 Task: Look for products in the category "Beef" from the brand "Durham".
Action: Mouse moved to (26, 98)
Screenshot: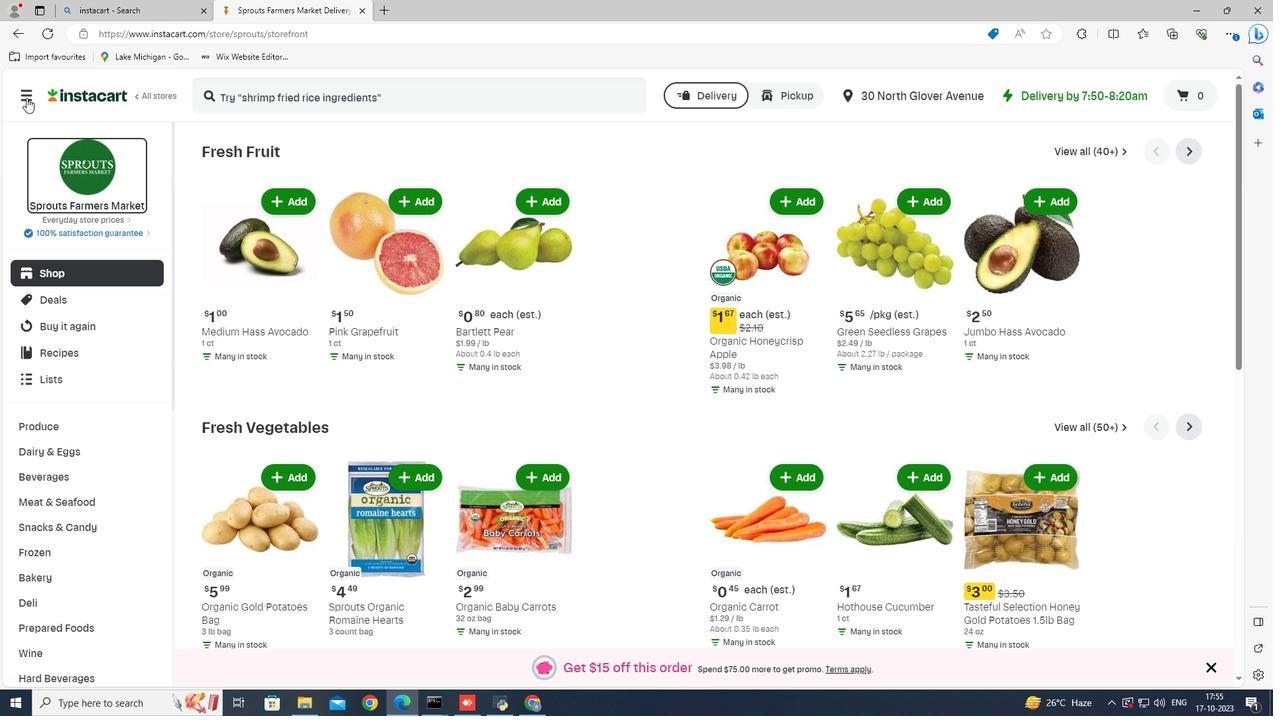 
Action: Mouse pressed left at (26, 98)
Screenshot: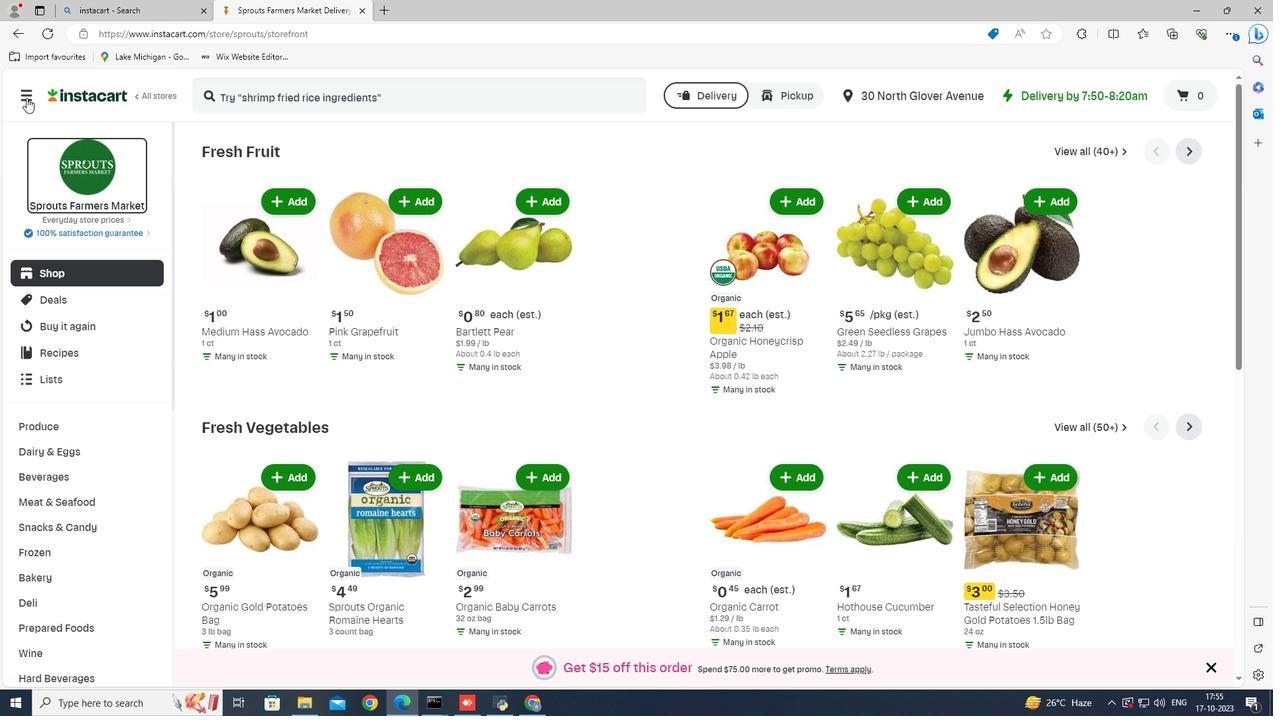 
Action: Mouse moved to (44, 369)
Screenshot: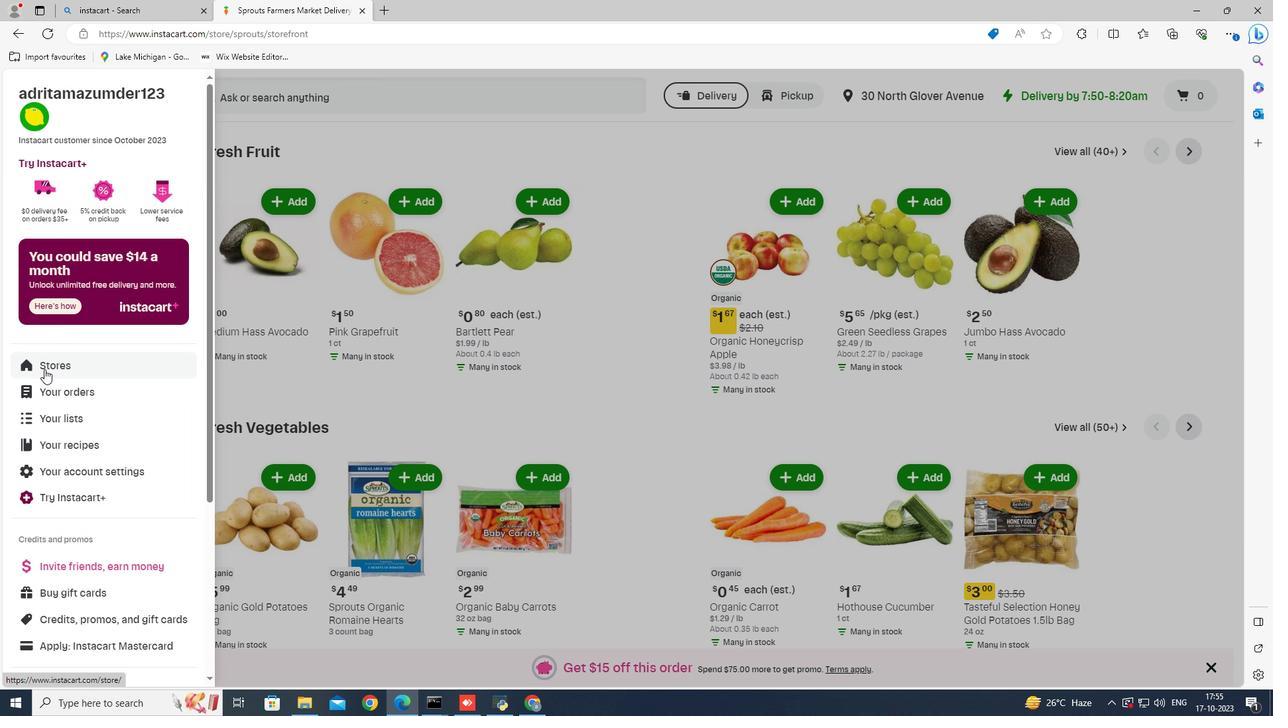 
Action: Mouse pressed left at (44, 369)
Screenshot: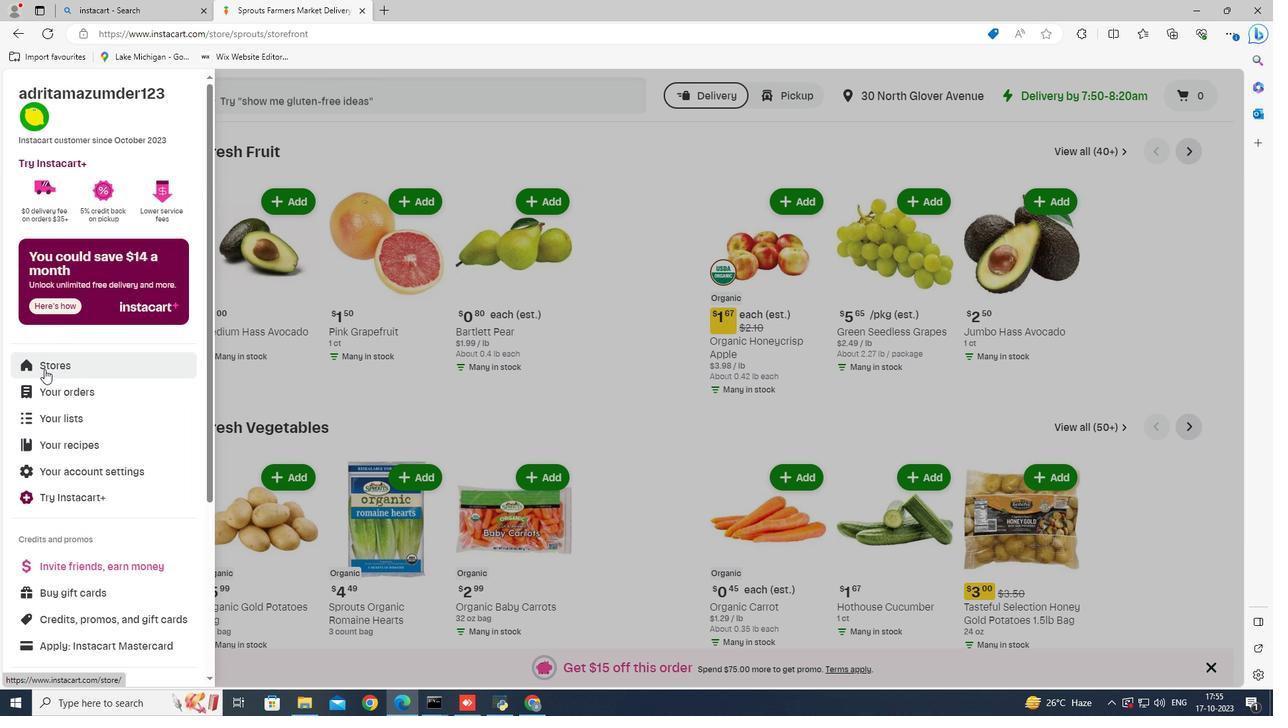 
Action: Mouse moved to (285, 136)
Screenshot: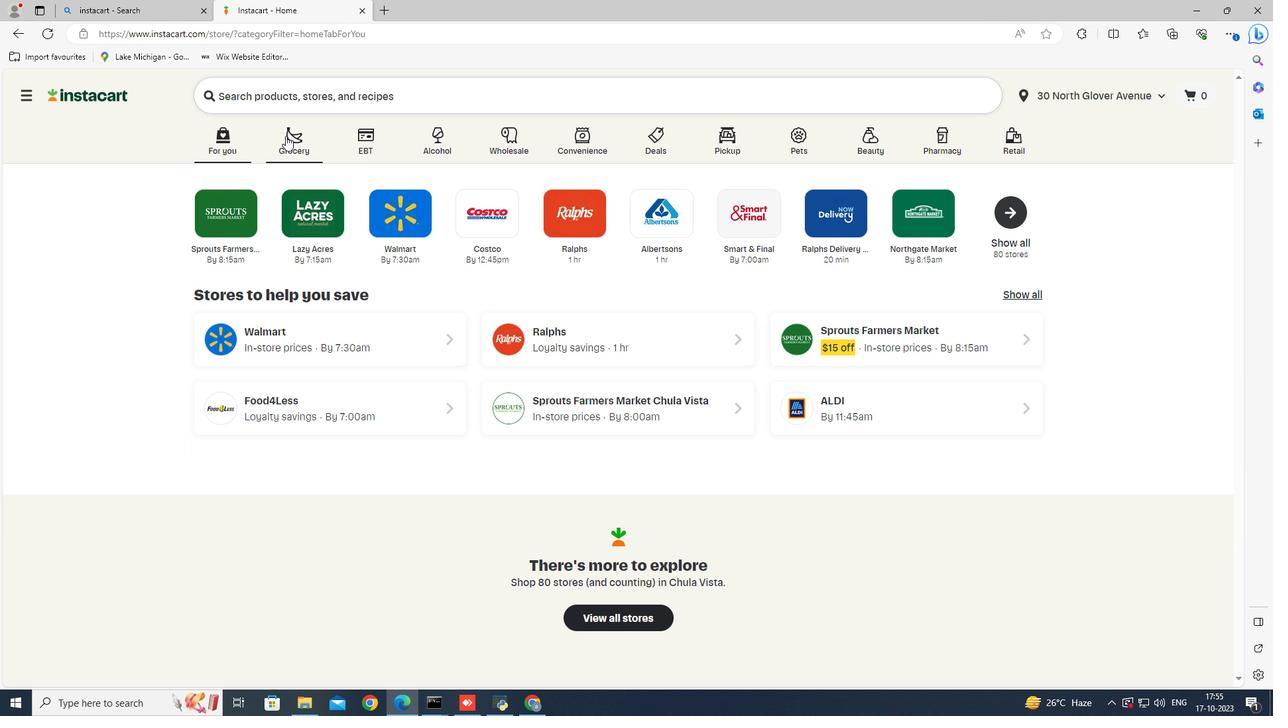 
Action: Mouse pressed left at (285, 136)
Screenshot: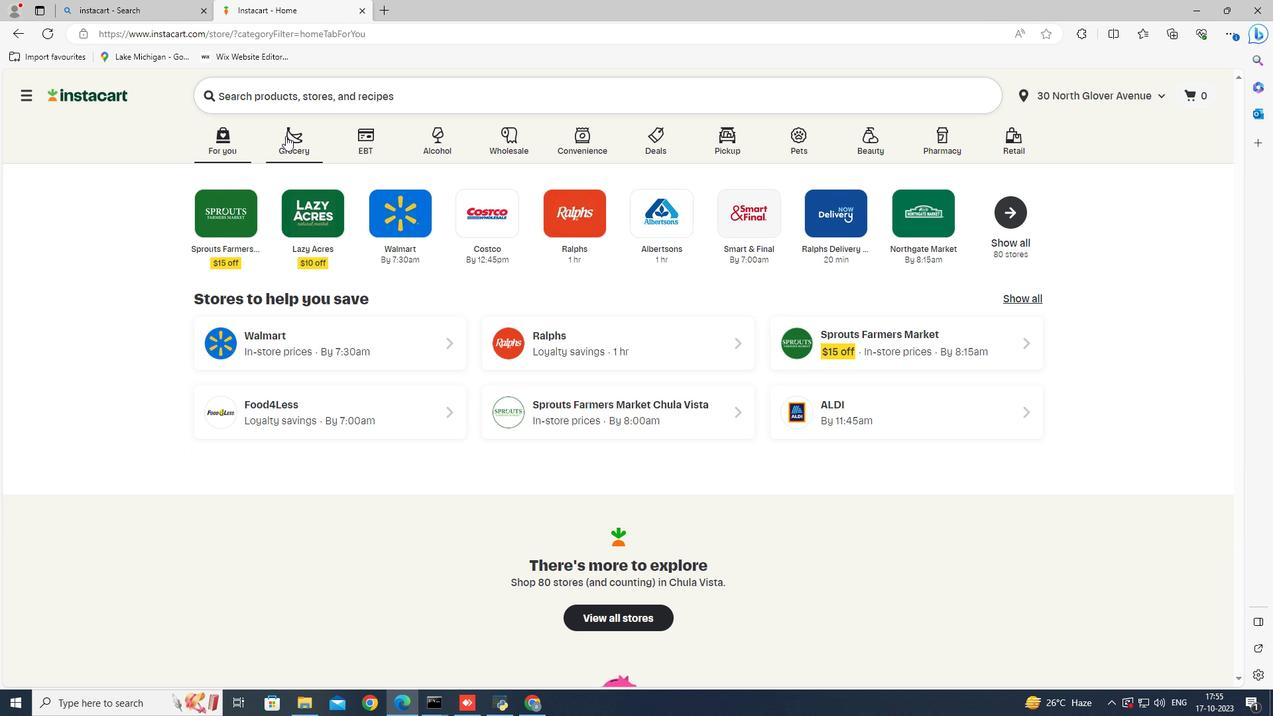 
Action: Mouse moved to (900, 316)
Screenshot: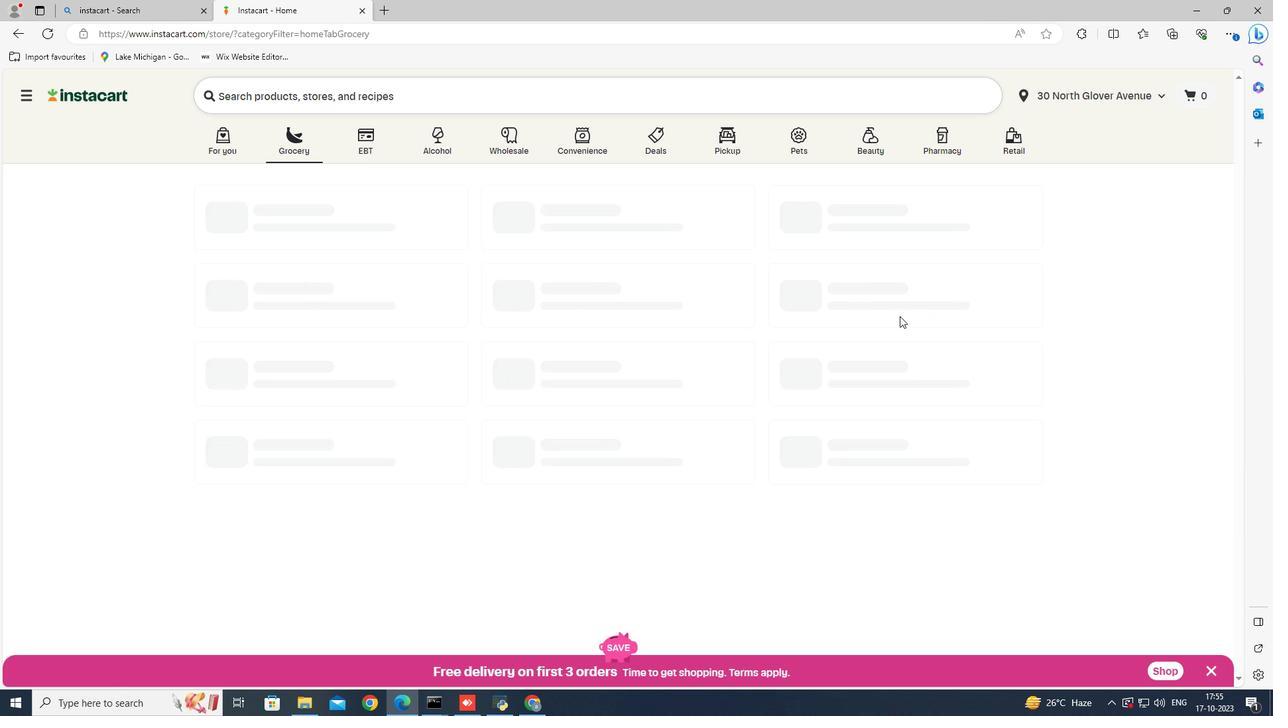 
Action: Mouse pressed left at (900, 316)
Screenshot: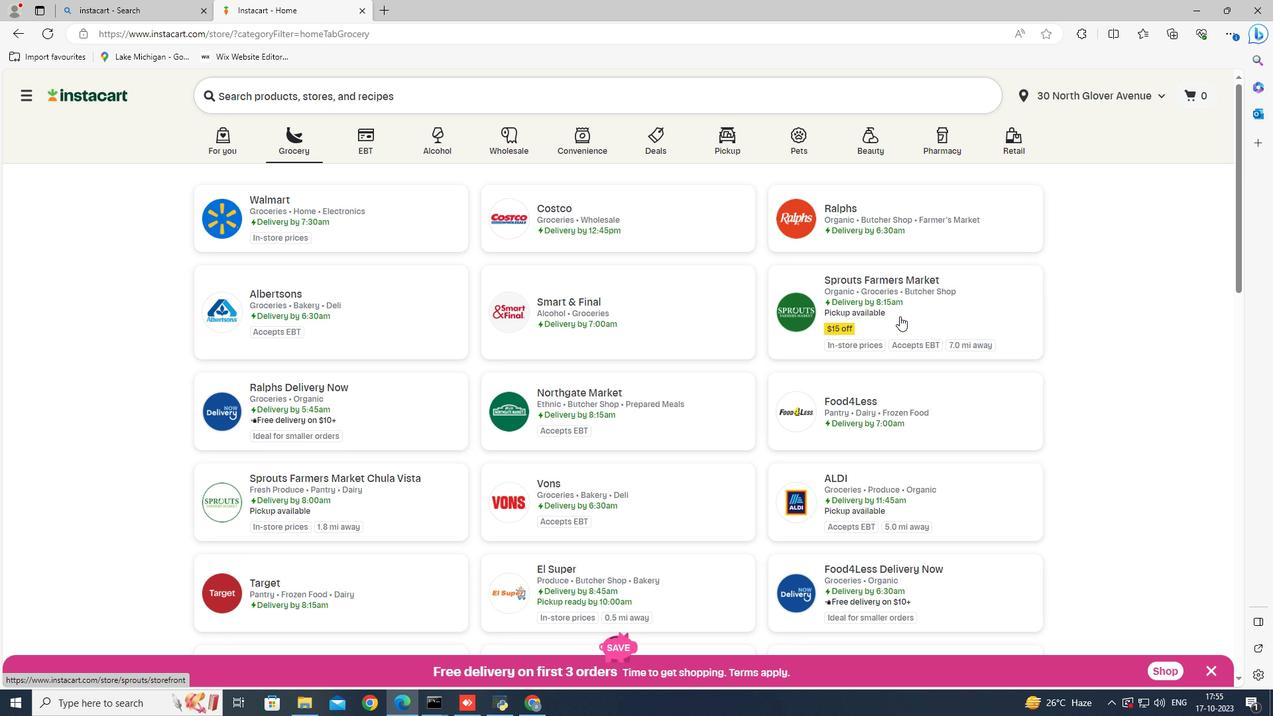 
Action: Mouse moved to (33, 494)
Screenshot: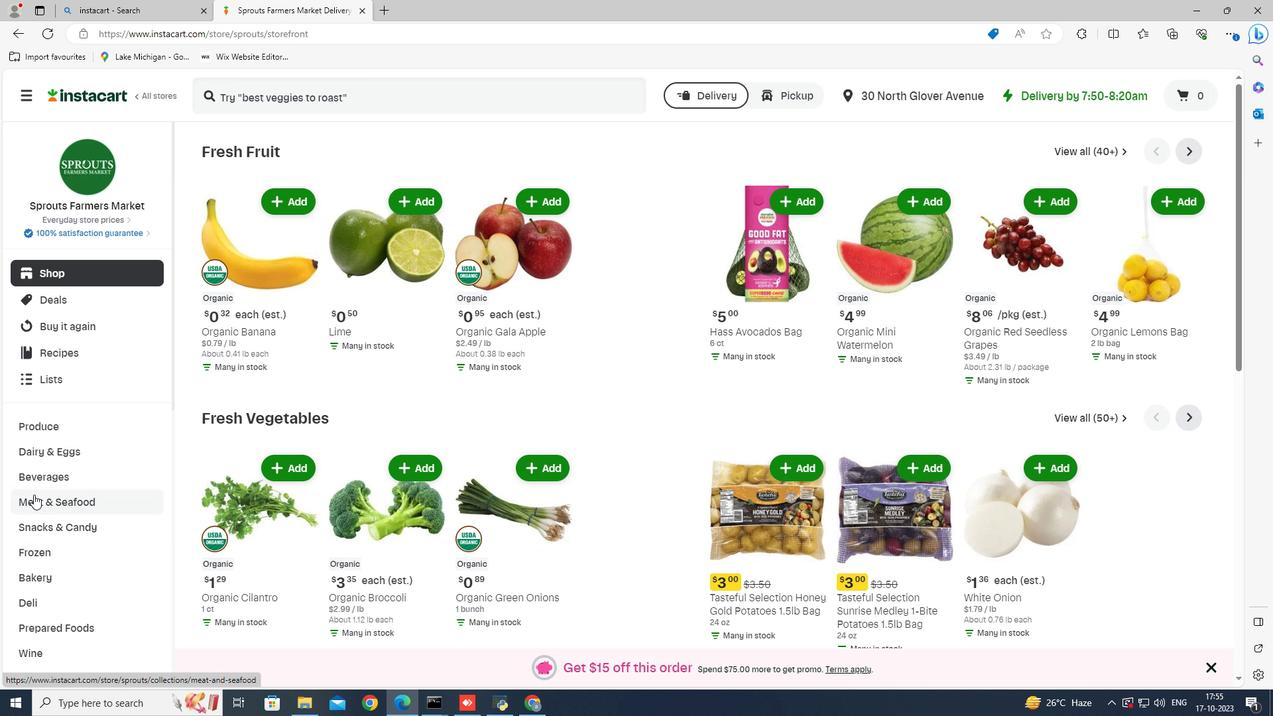 
Action: Mouse pressed left at (33, 494)
Screenshot: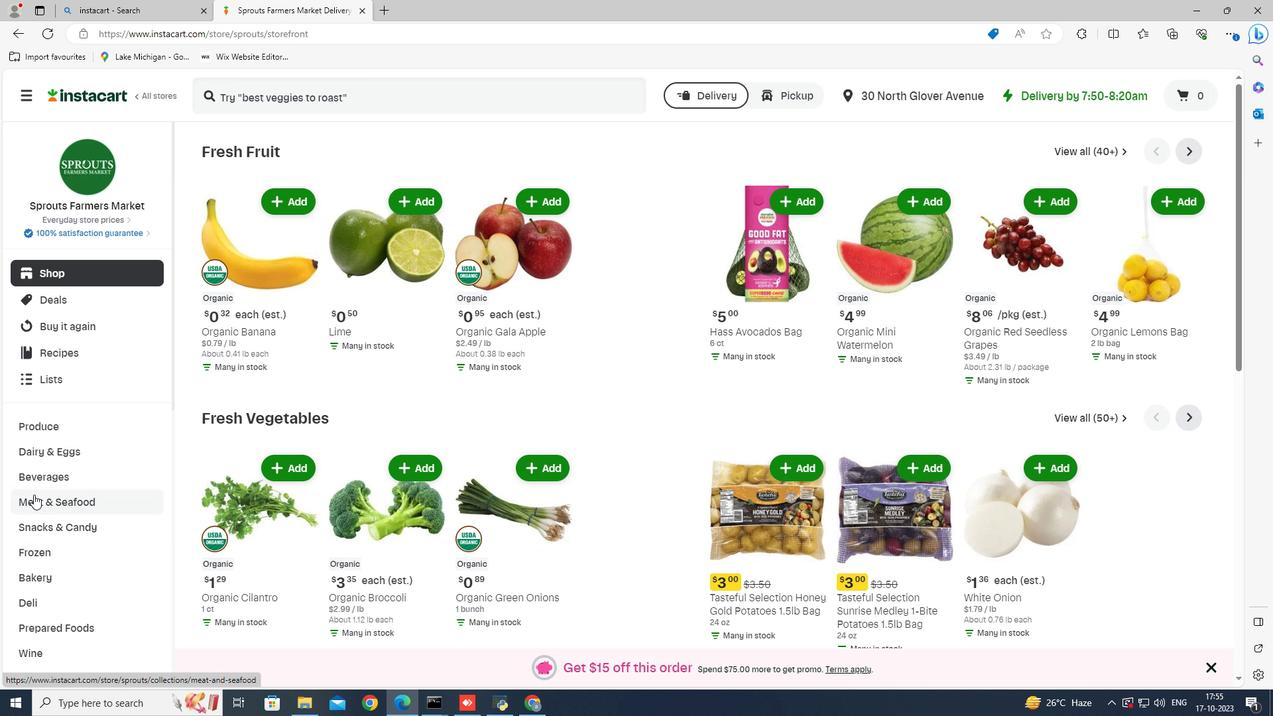 
Action: Mouse moved to (385, 185)
Screenshot: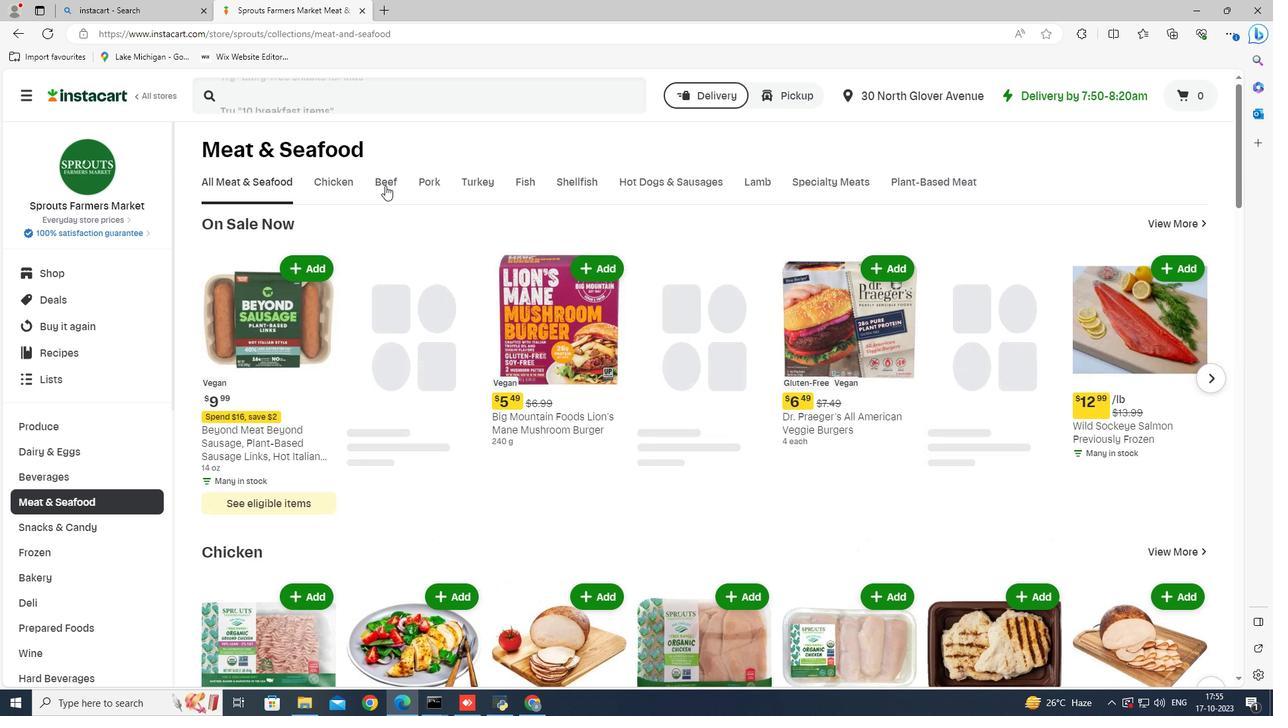 
Action: Mouse pressed left at (385, 185)
Screenshot: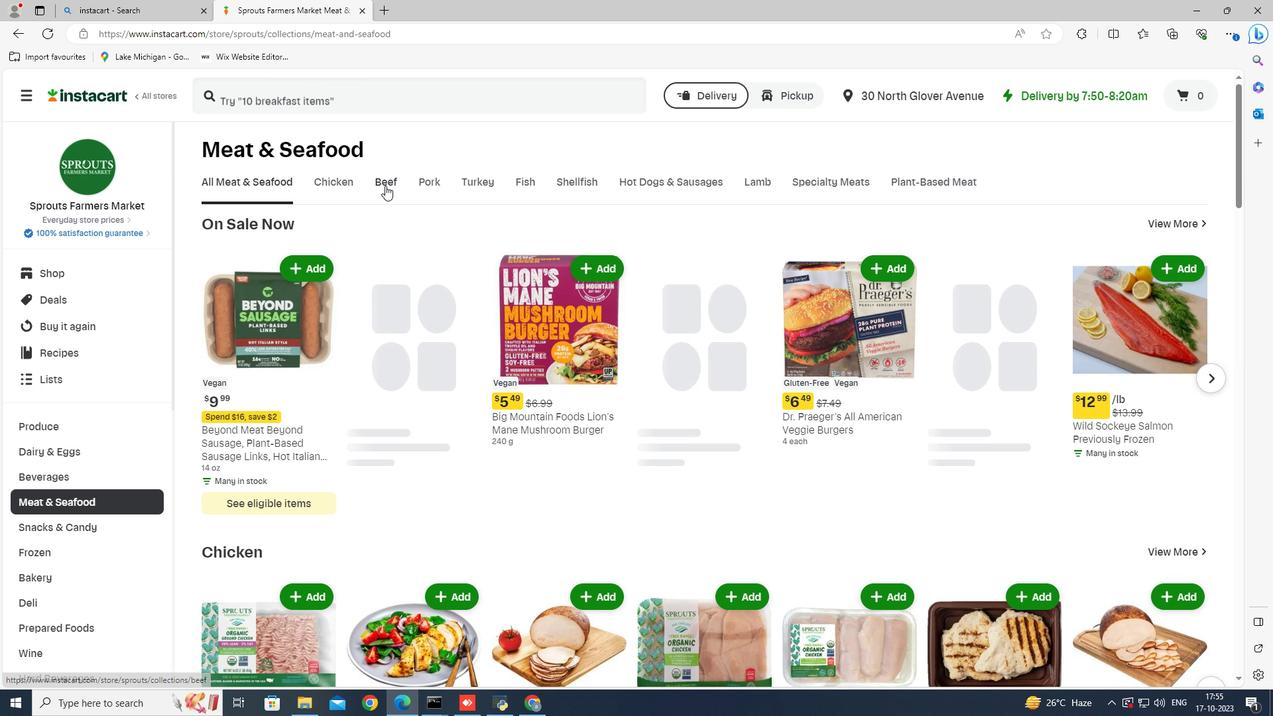 
Action: Mouse moved to (687, 248)
Screenshot: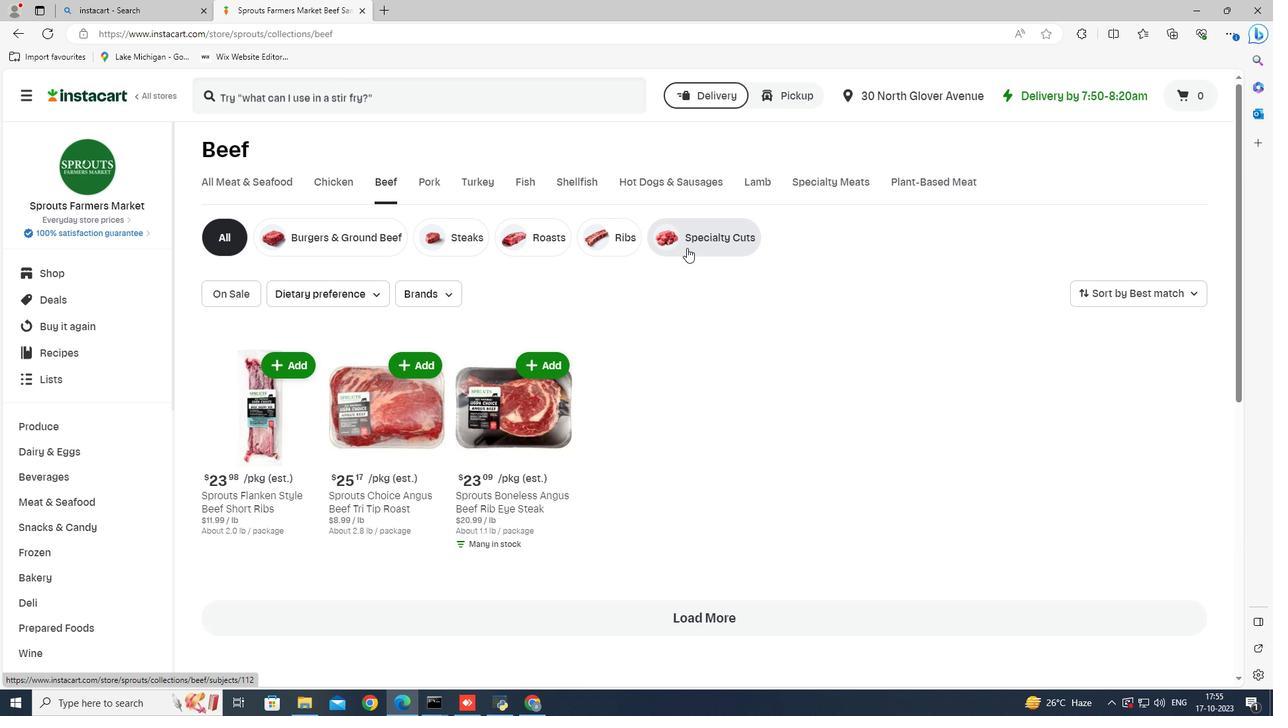 
Action: Mouse pressed left at (687, 248)
Screenshot: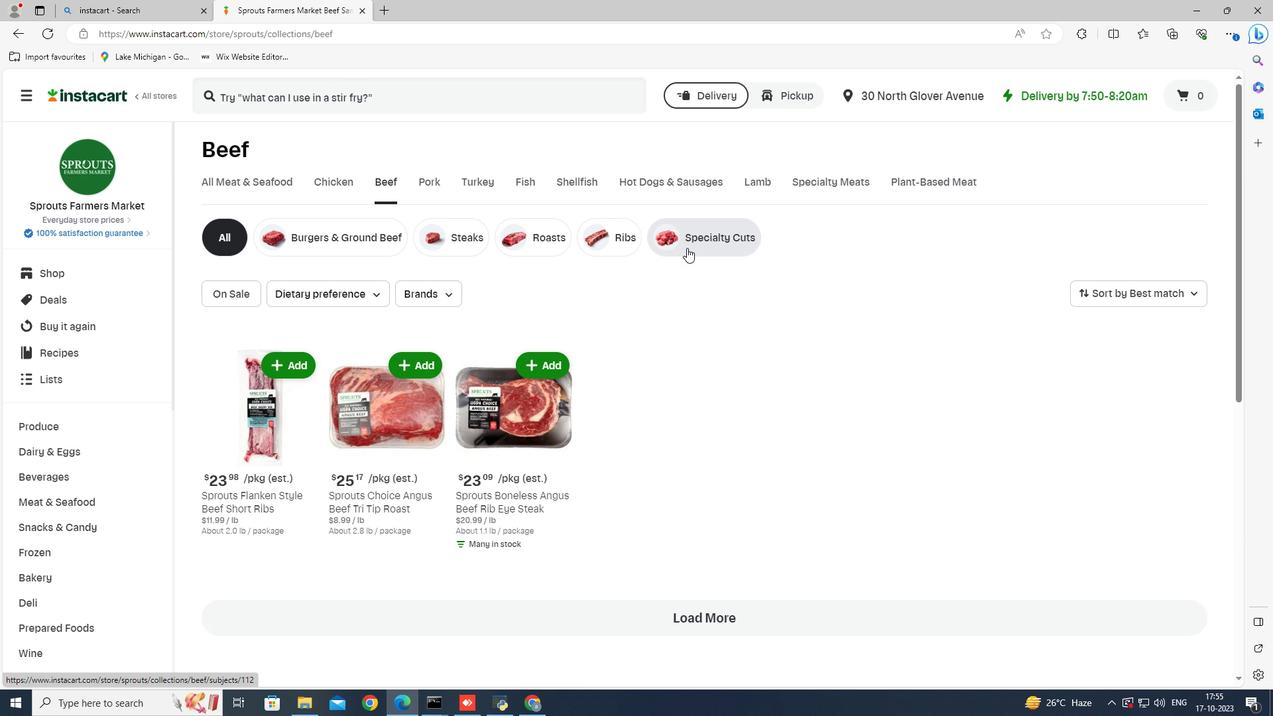 
Action: Mouse moved to (734, 233)
Screenshot: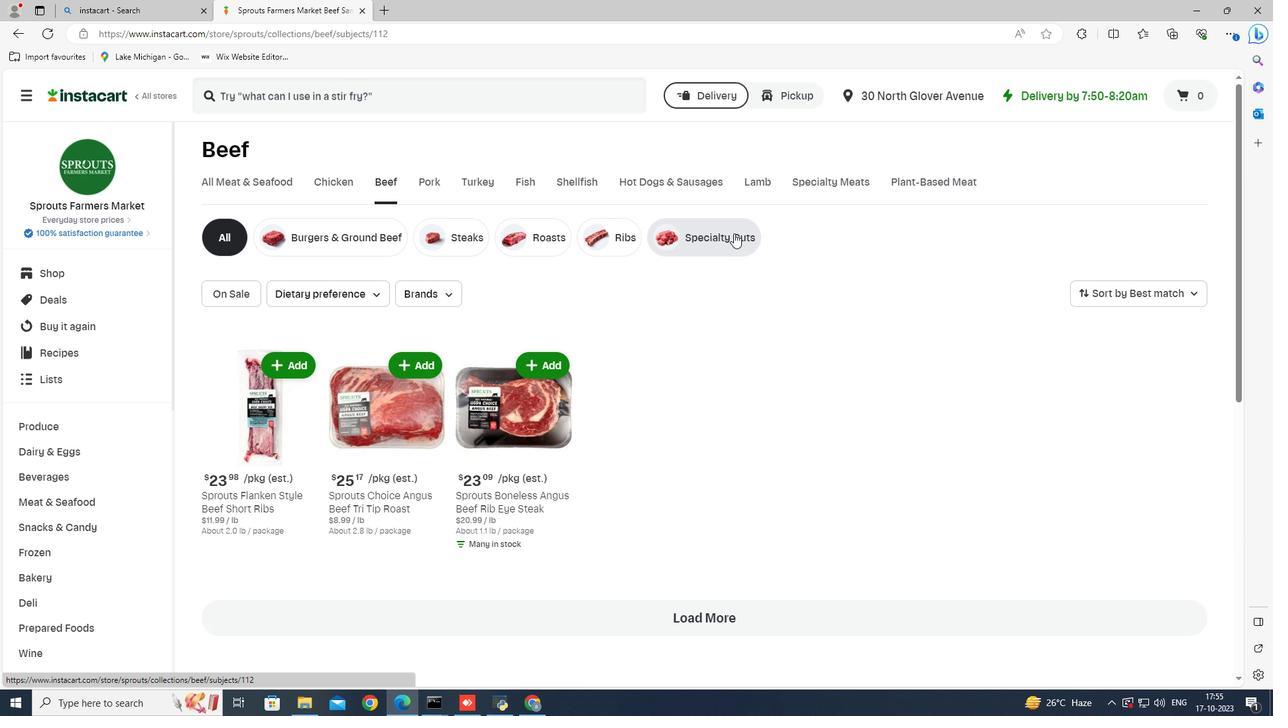 
Action: Mouse pressed left at (734, 233)
Screenshot: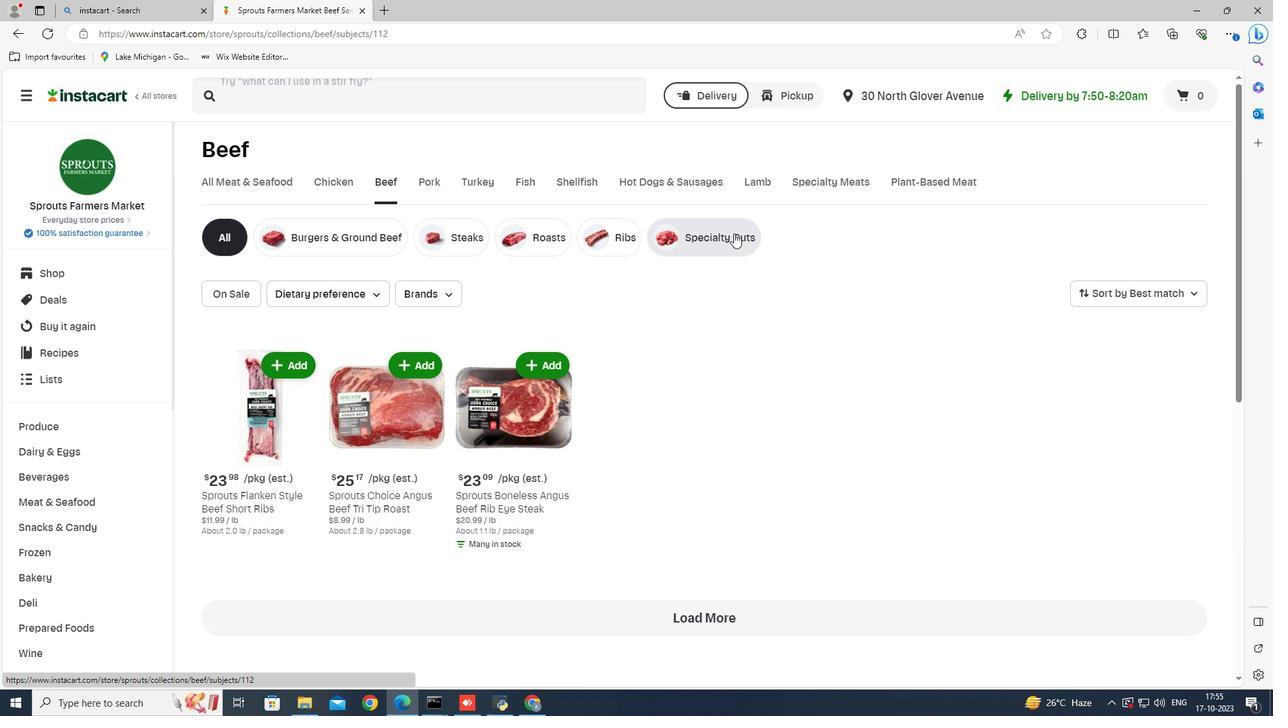 
Action: Mouse moved to (450, 289)
Screenshot: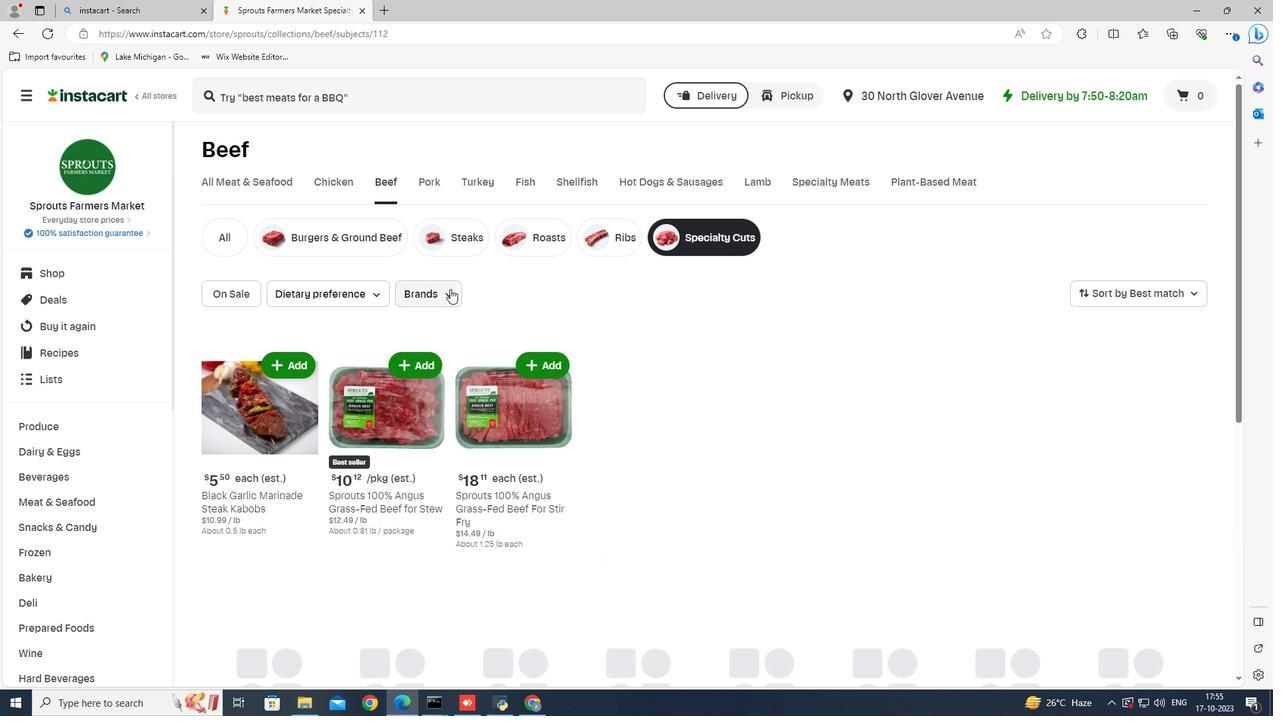 
Action: Mouse pressed left at (450, 289)
Screenshot: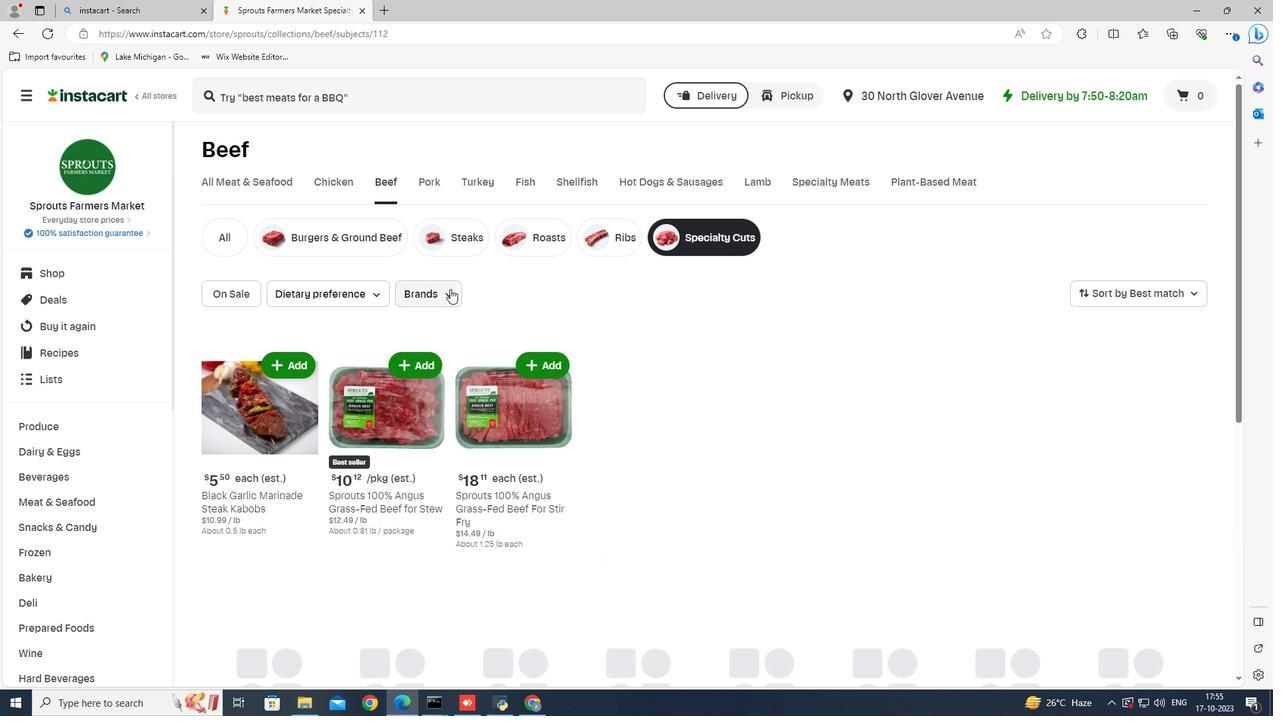 
Action: Mouse moved to (502, 482)
Screenshot: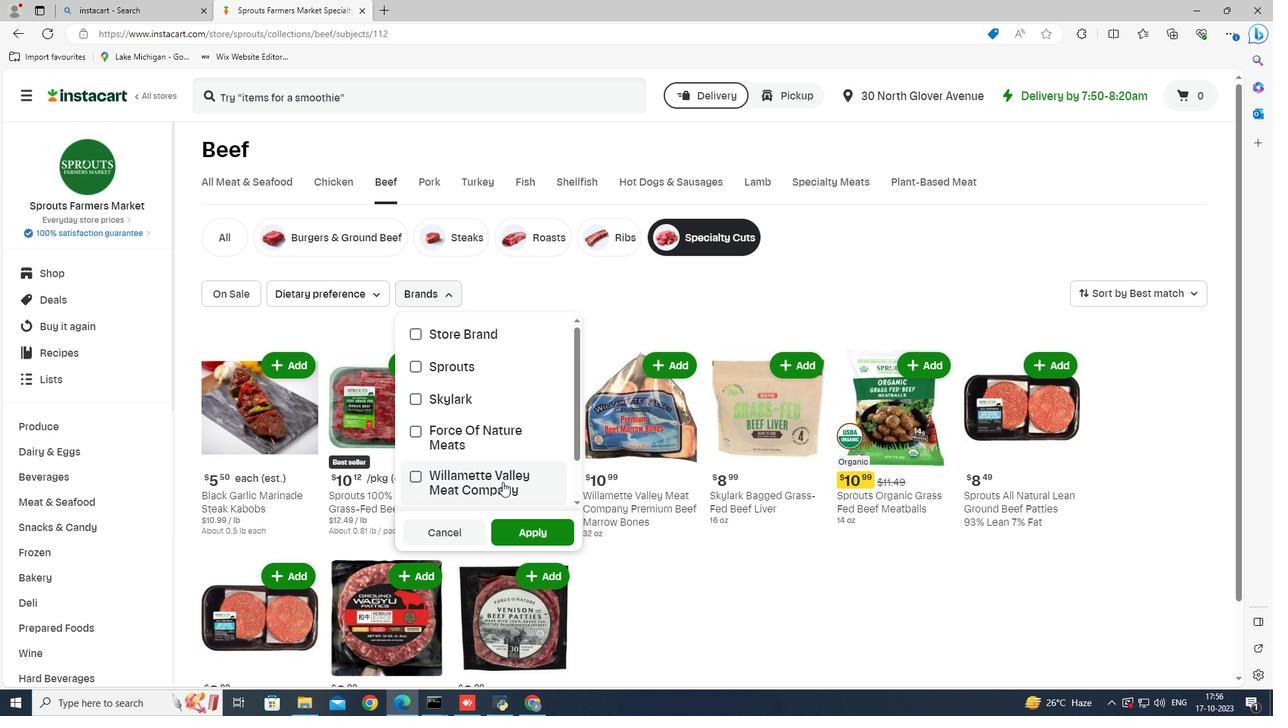 
Action: Mouse scrolled (502, 481) with delta (0, 0)
Screenshot: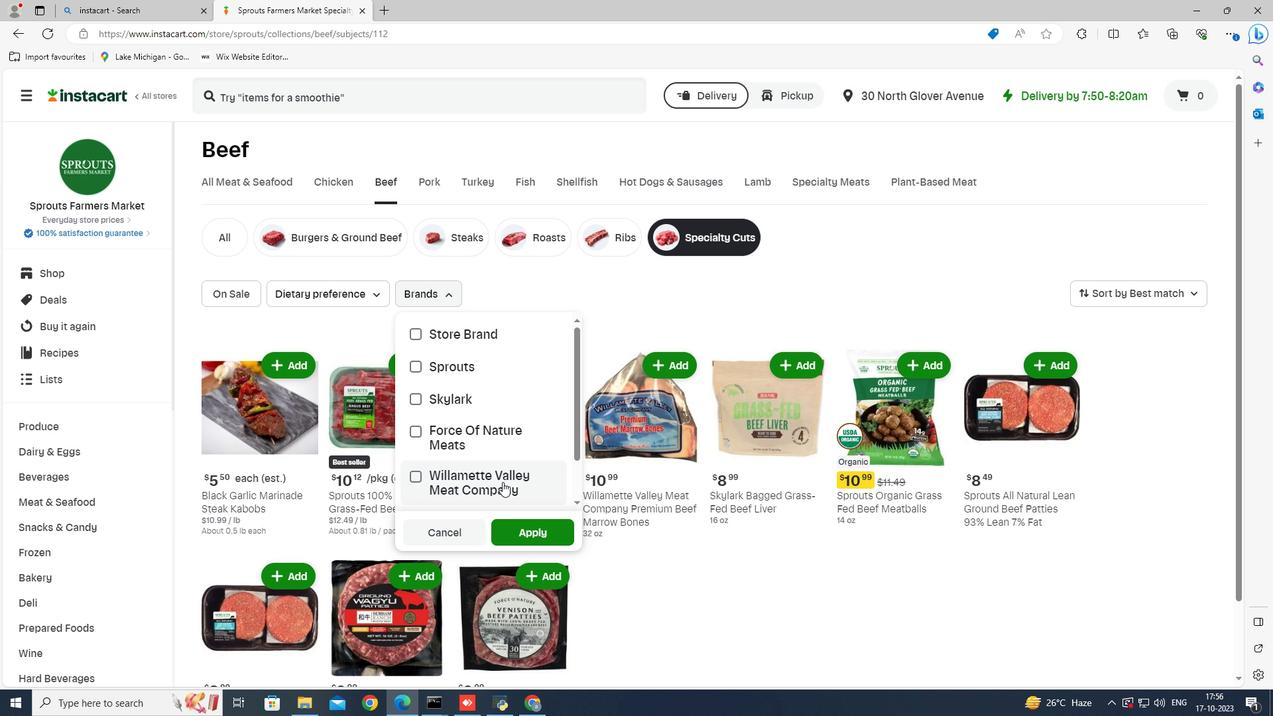 
Action: Mouse scrolled (502, 481) with delta (0, 0)
Screenshot: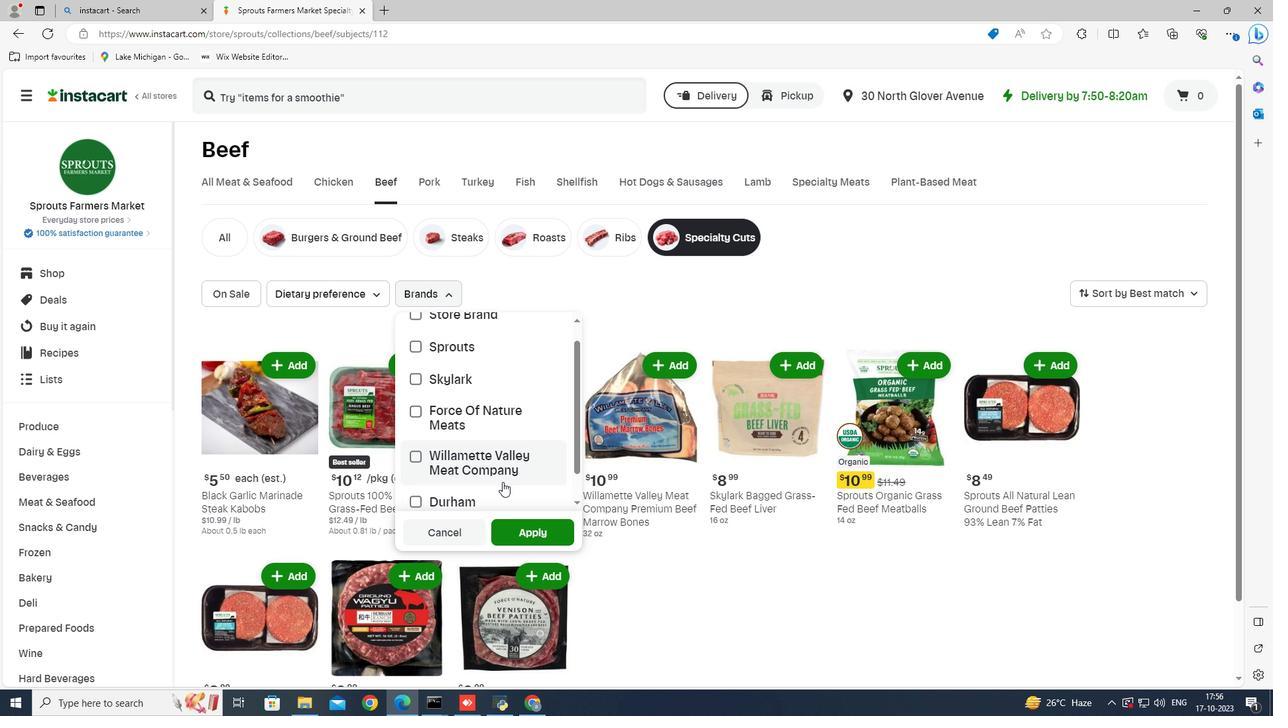 
Action: Mouse moved to (526, 462)
Screenshot: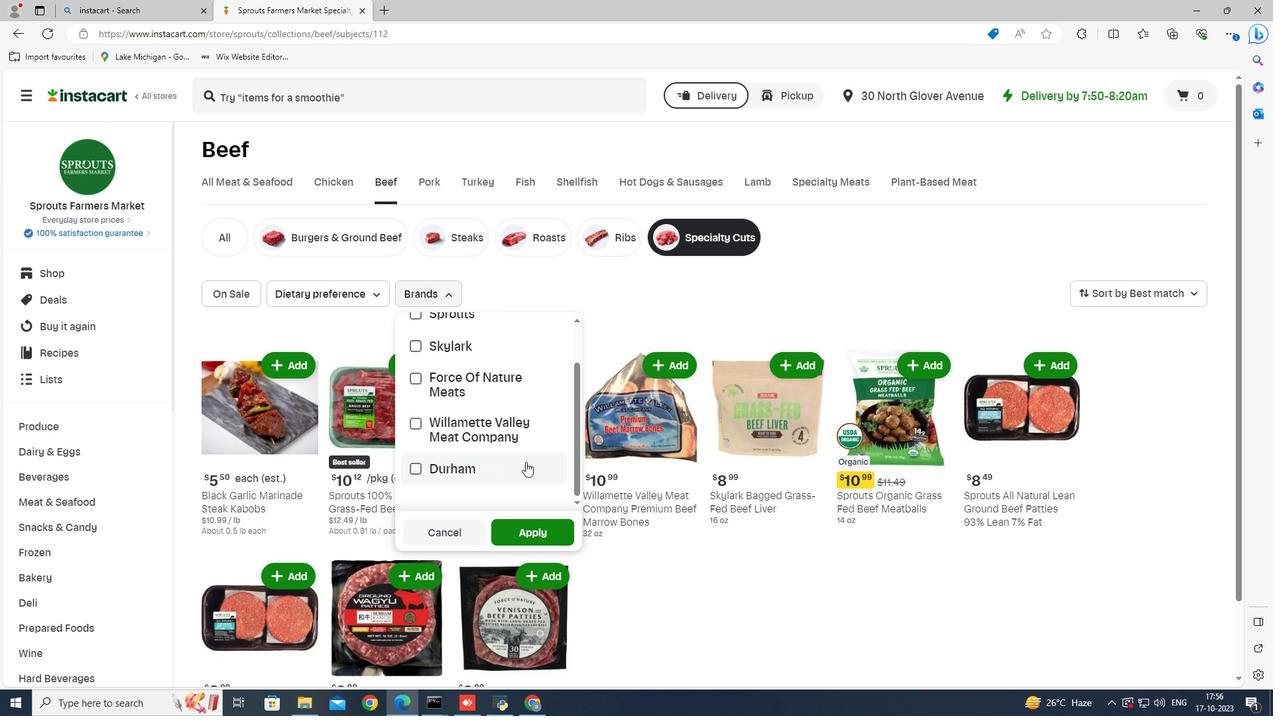 
Action: Mouse scrolled (526, 461) with delta (0, 0)
Screenshot: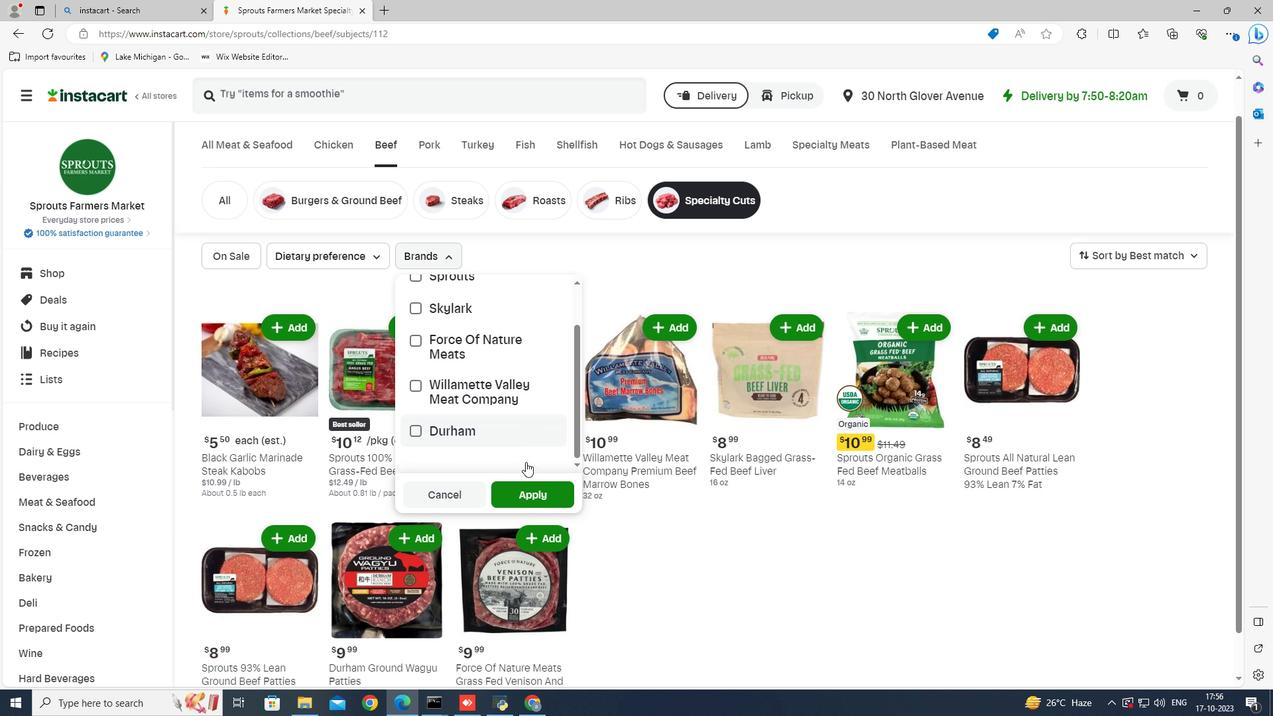 
Action: Mouse scrolled (526, 461) with delta (0, 0)
Screenshot: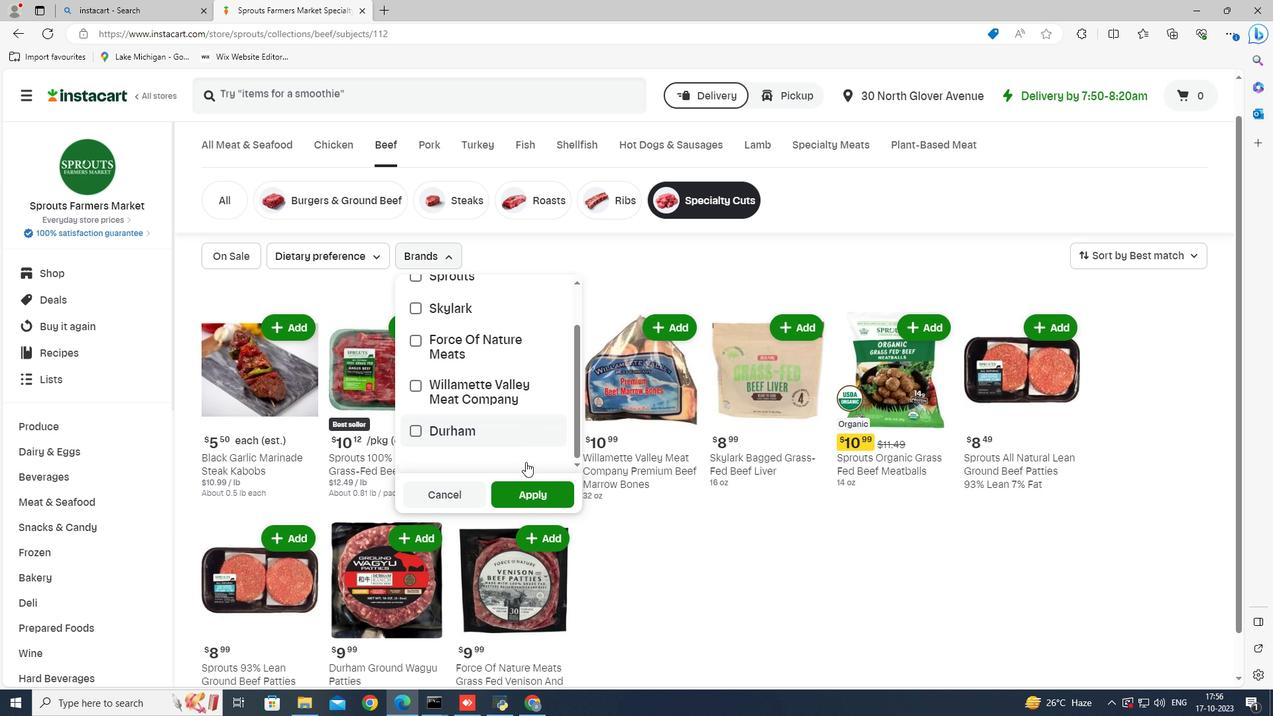 
Action: Mouse scrolled (526, 461) with delta (0, 0)
Screenshot: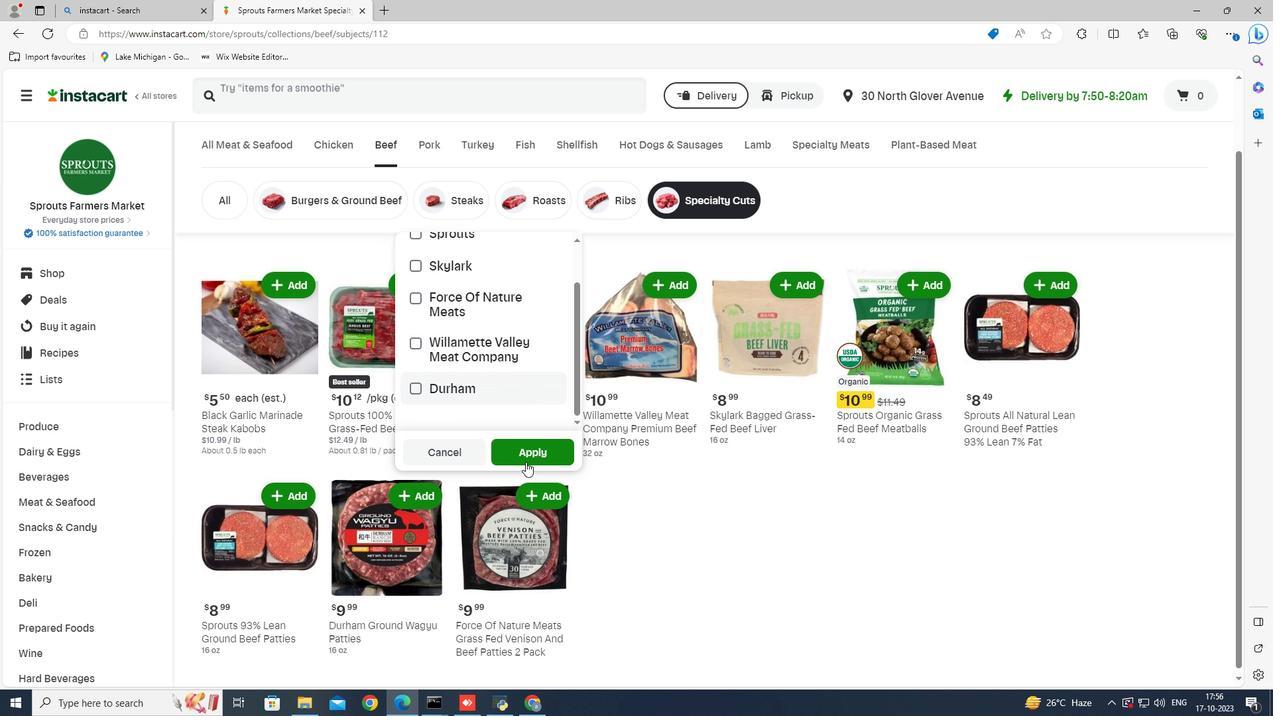
Action: Mouse moved to (415, 383)
Screenshot: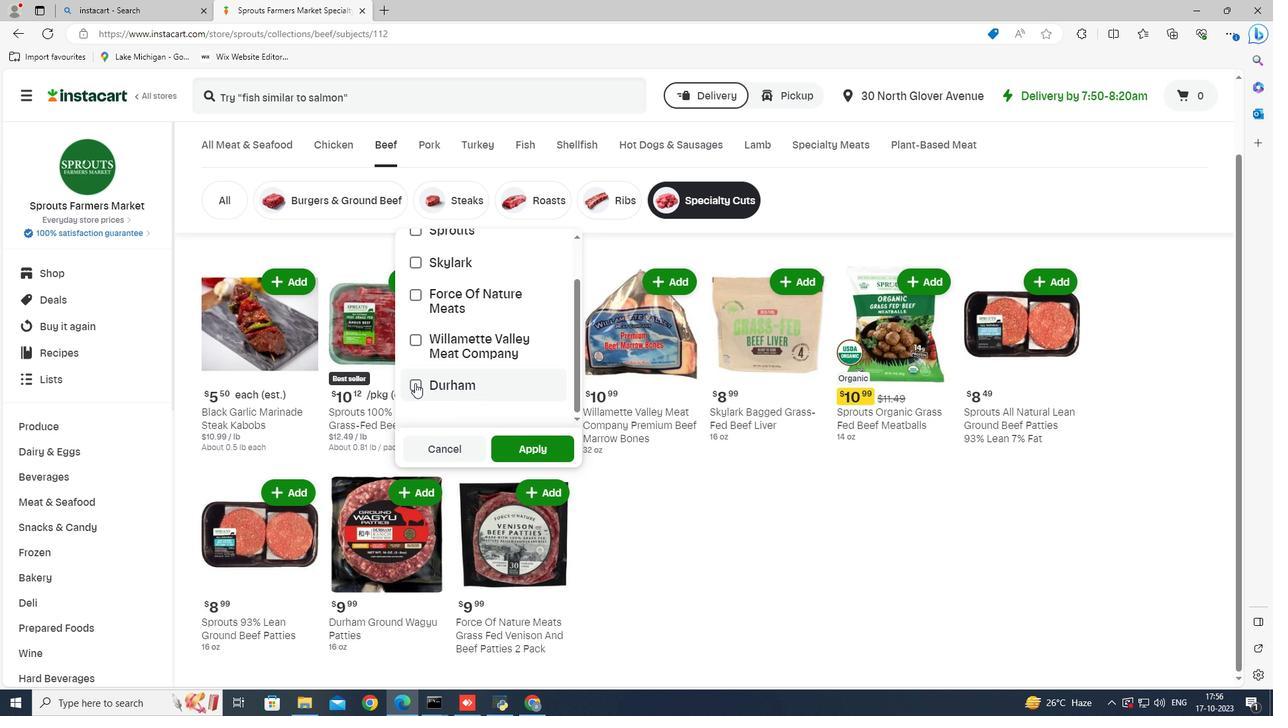 
Action: Mouse pressed left at (415, 383)
Screenshot: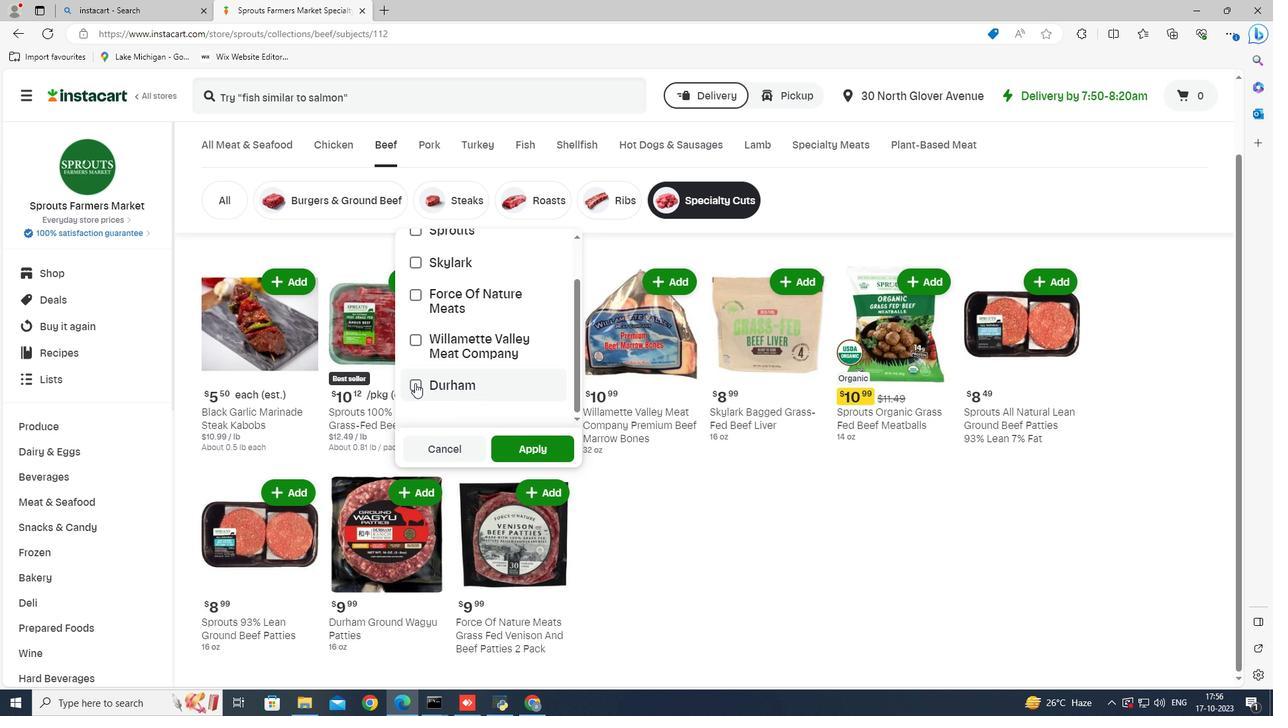 
Action: Mouse moved to (543, 447)
Screenshot: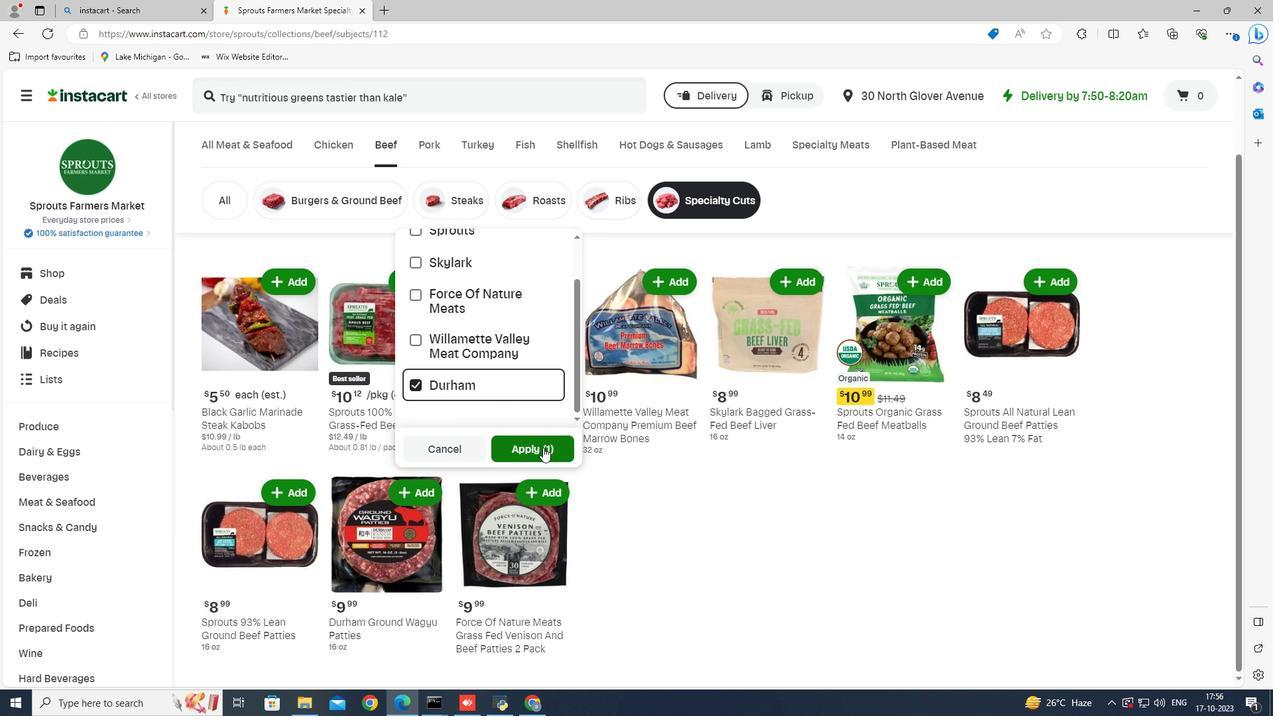 
Action: Mouse pressed left at (543, 447)
Screenshot: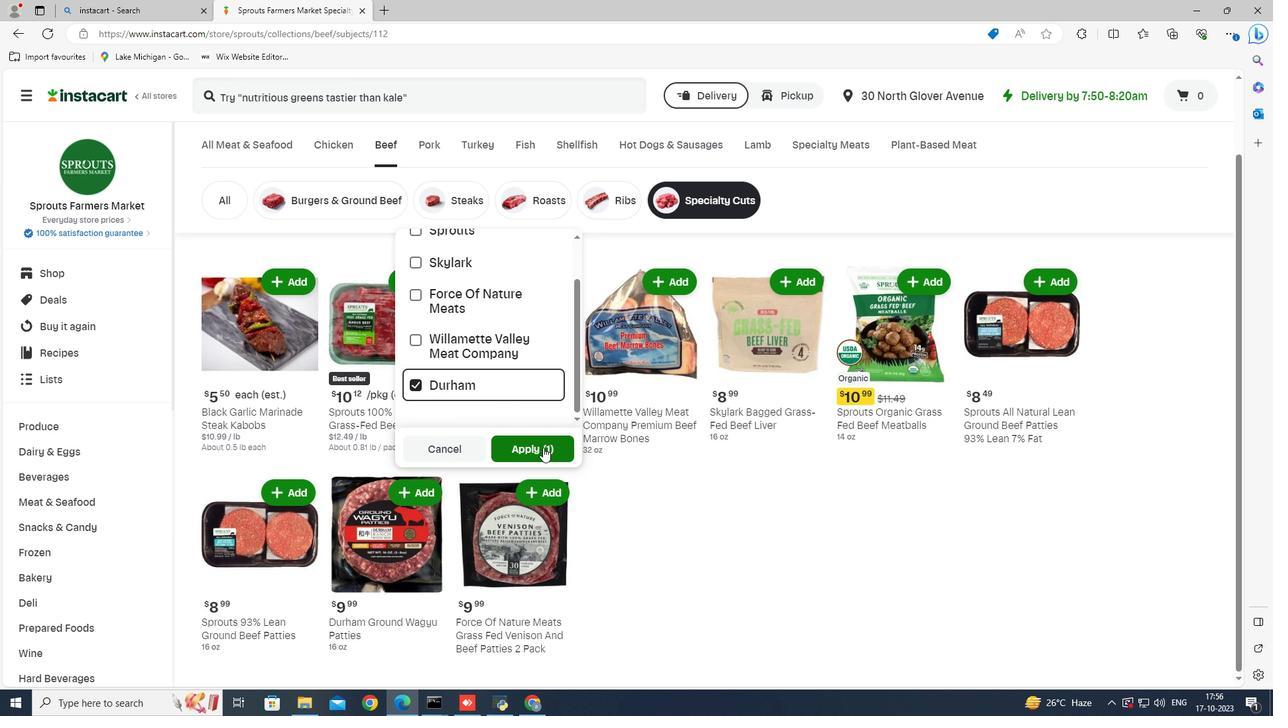 
Action: Mouse moved to (481, 453)
Screenshot: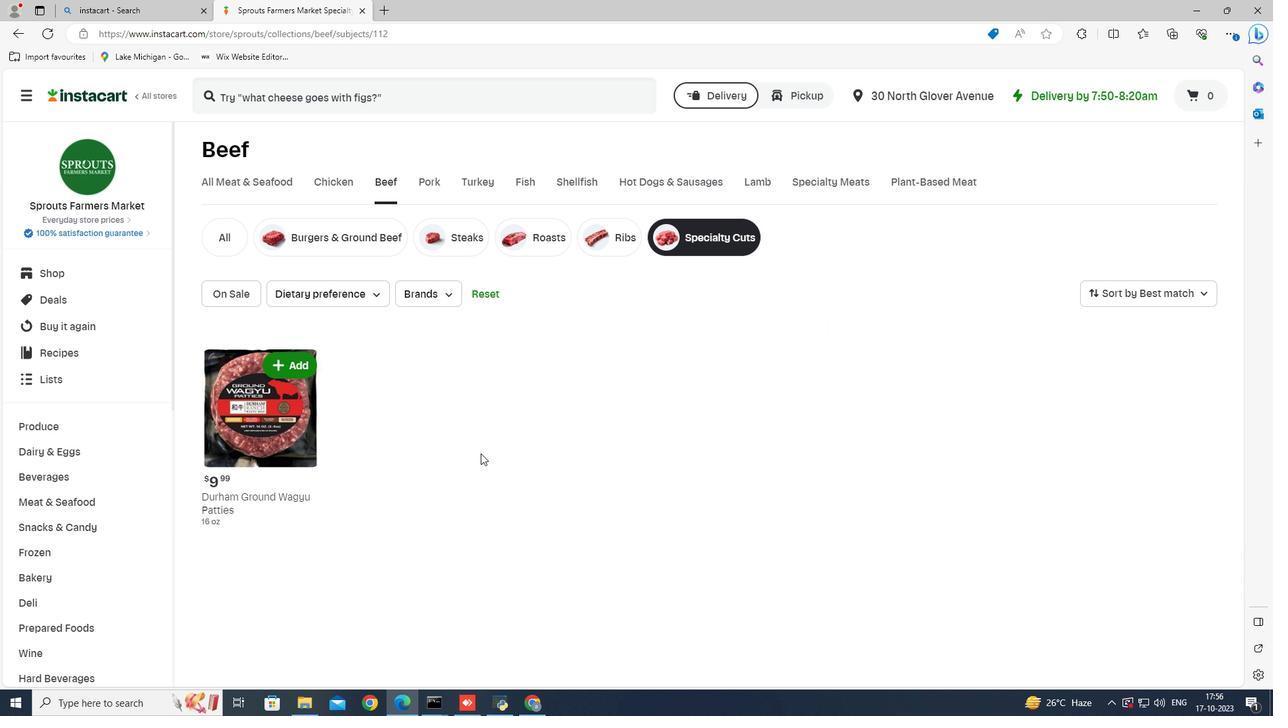 
